 Task: Create a rule from the Routing list, Task moved to a section -> Set Priority in the project BrainBridge , set the section as Done clear the priority
Action: Mouse moved to (1154, 103)
Screenshot: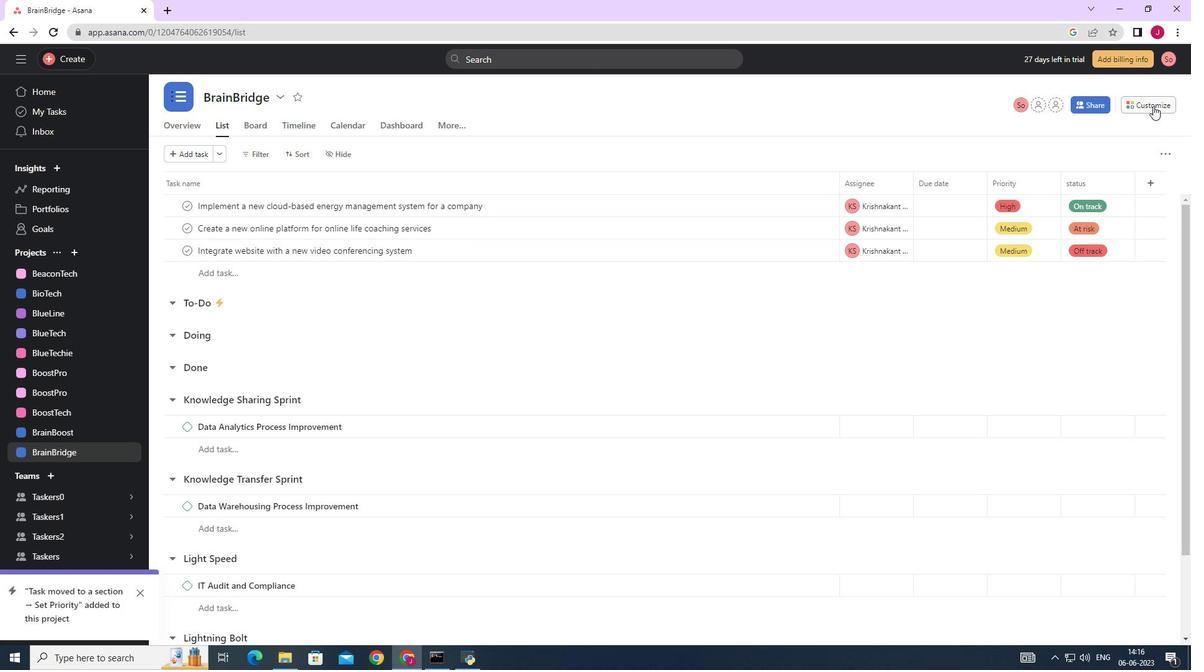 
Action: Mouse pressed left at (1154, 103)
Screenshot: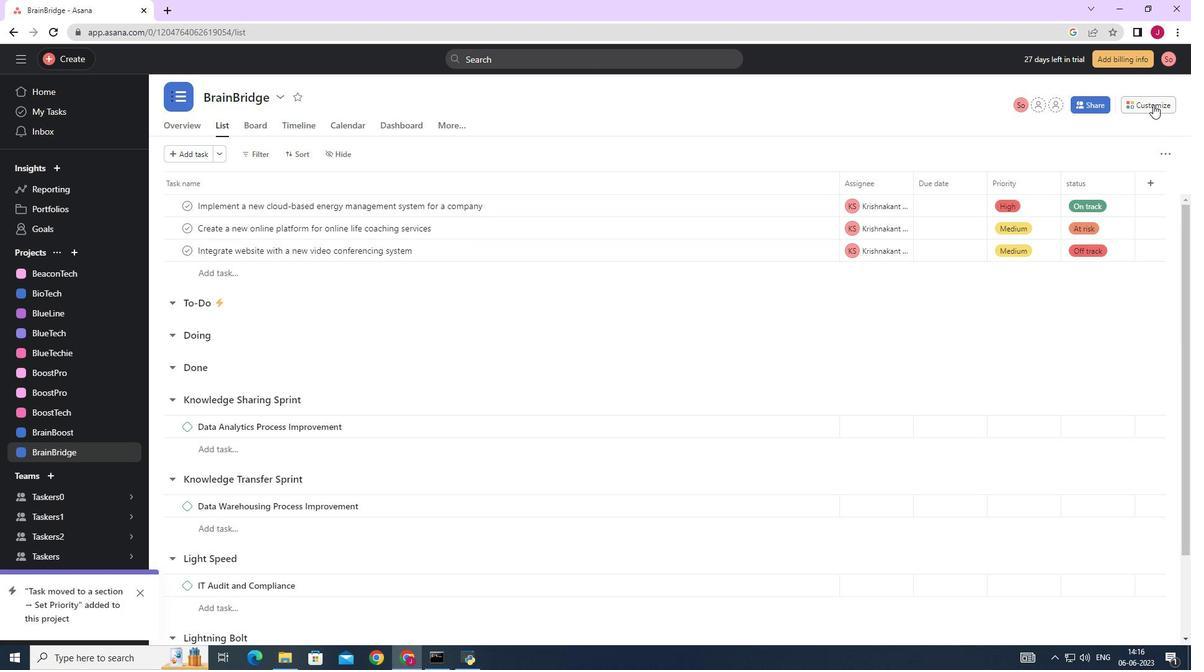 
Action: Mouse moved to (930, 266)
Screenshot: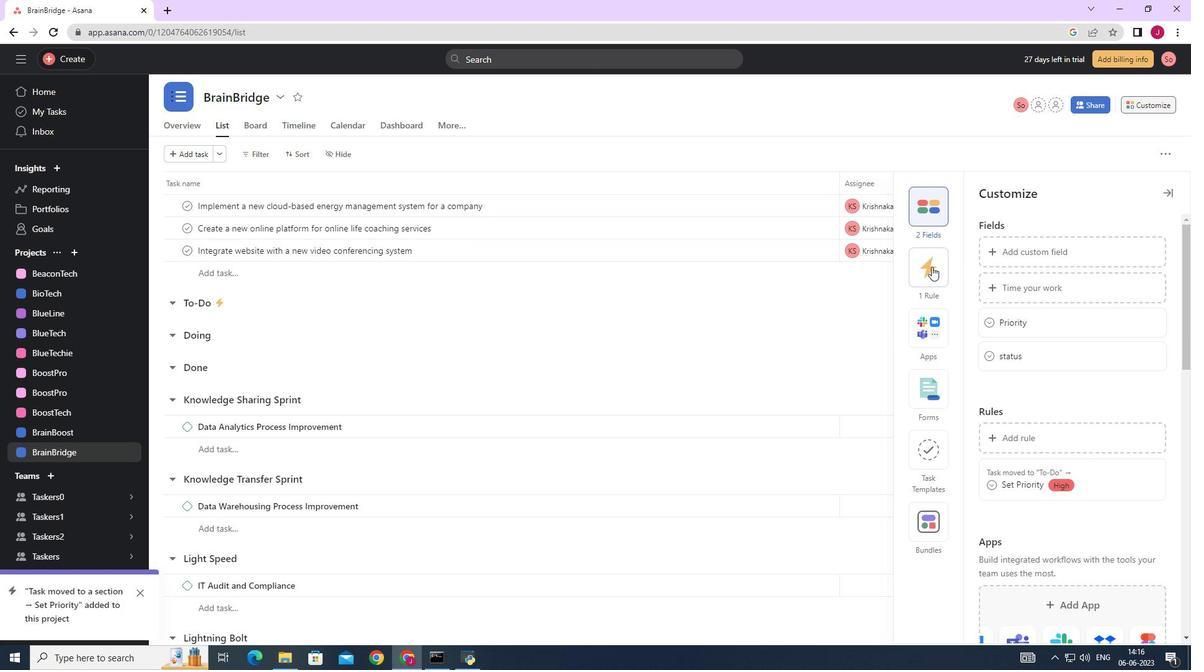 
Action: Mouse pressed left at (930, 266)
Screenshot: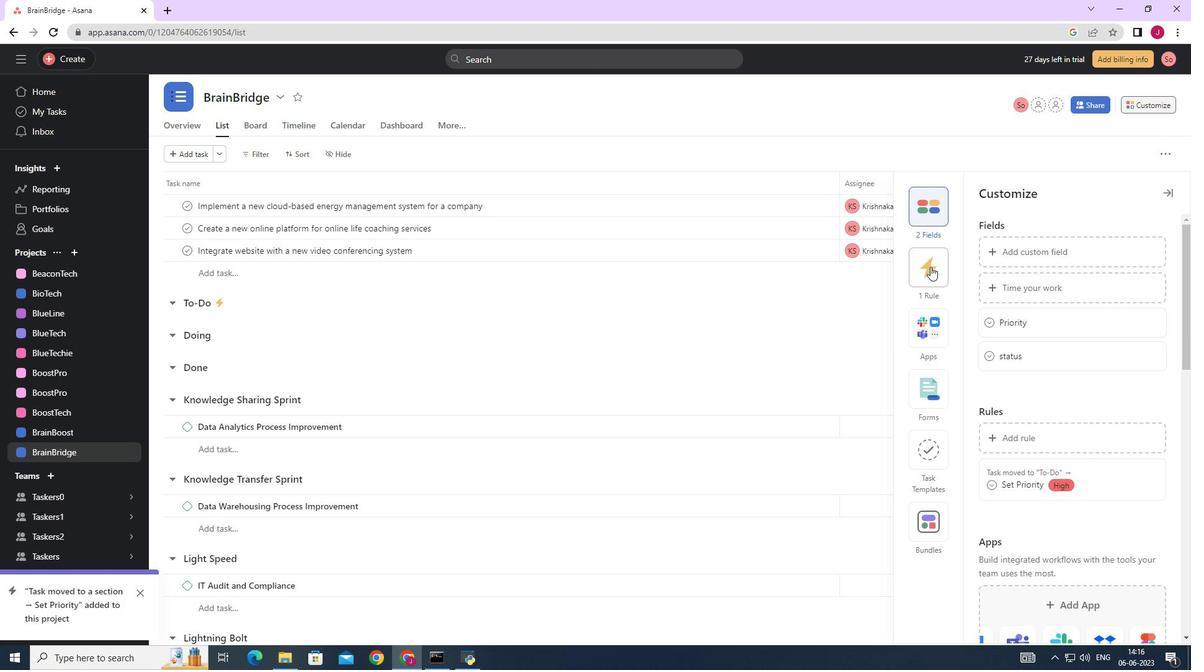 
Action: Mouse moved to (1039, 252)
Screenshot: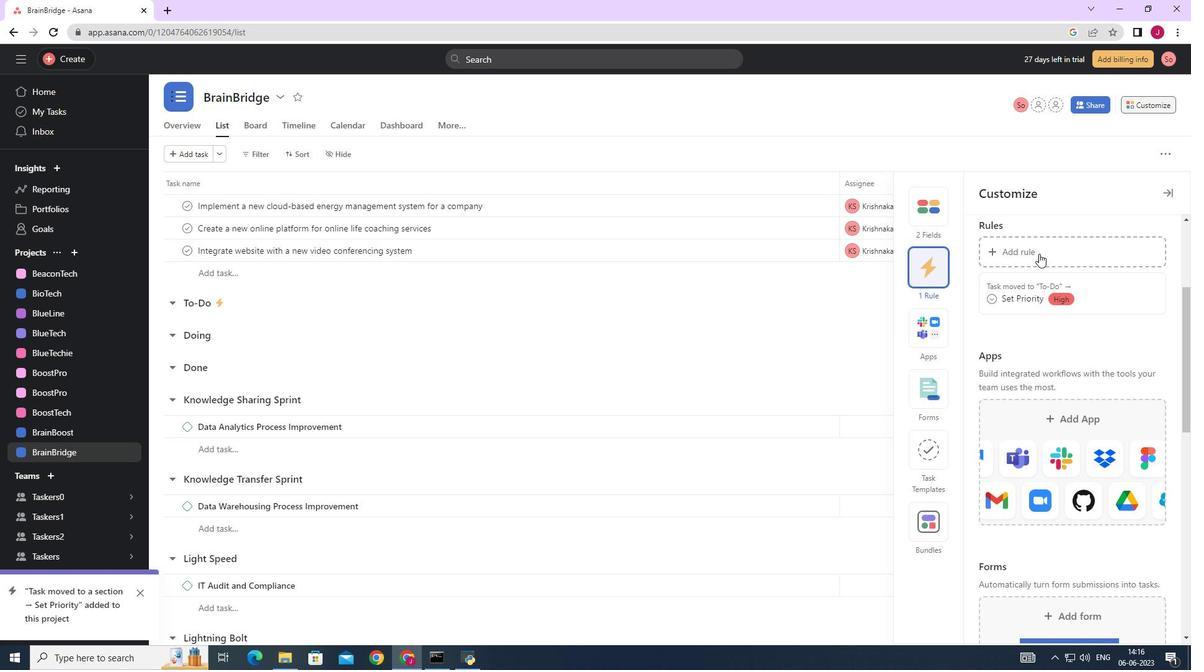 
Action: Mouse pressed left at (1039, 252)
Screenshot: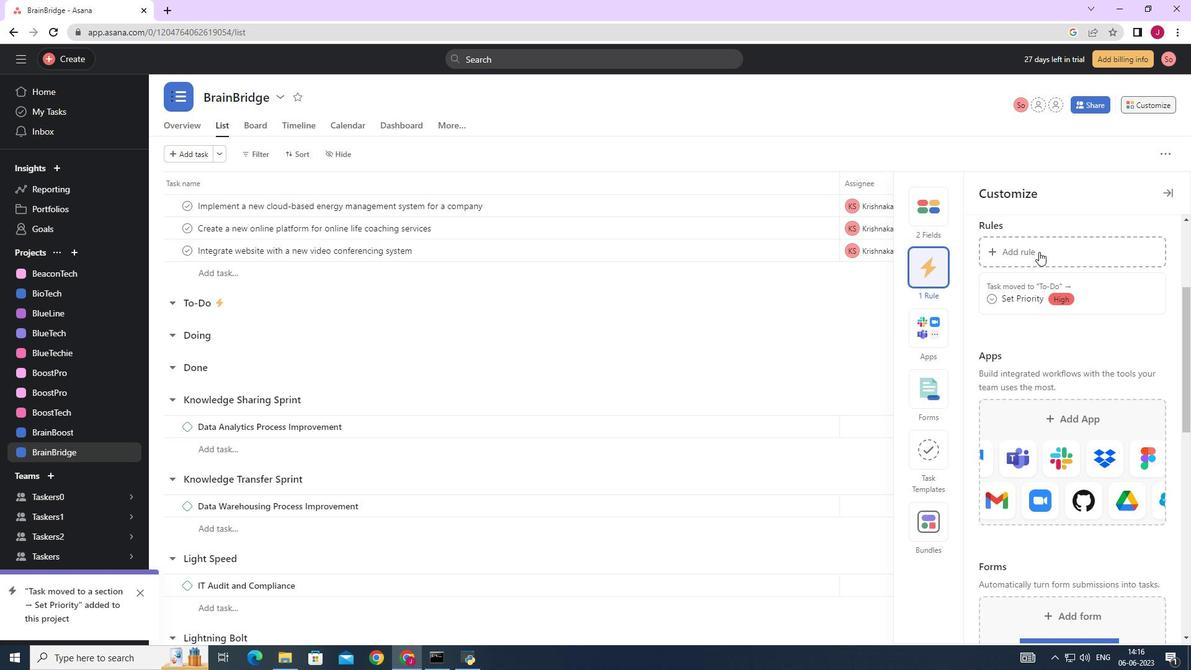 
Action: Mouse moved to (268, 160)
Screenshot: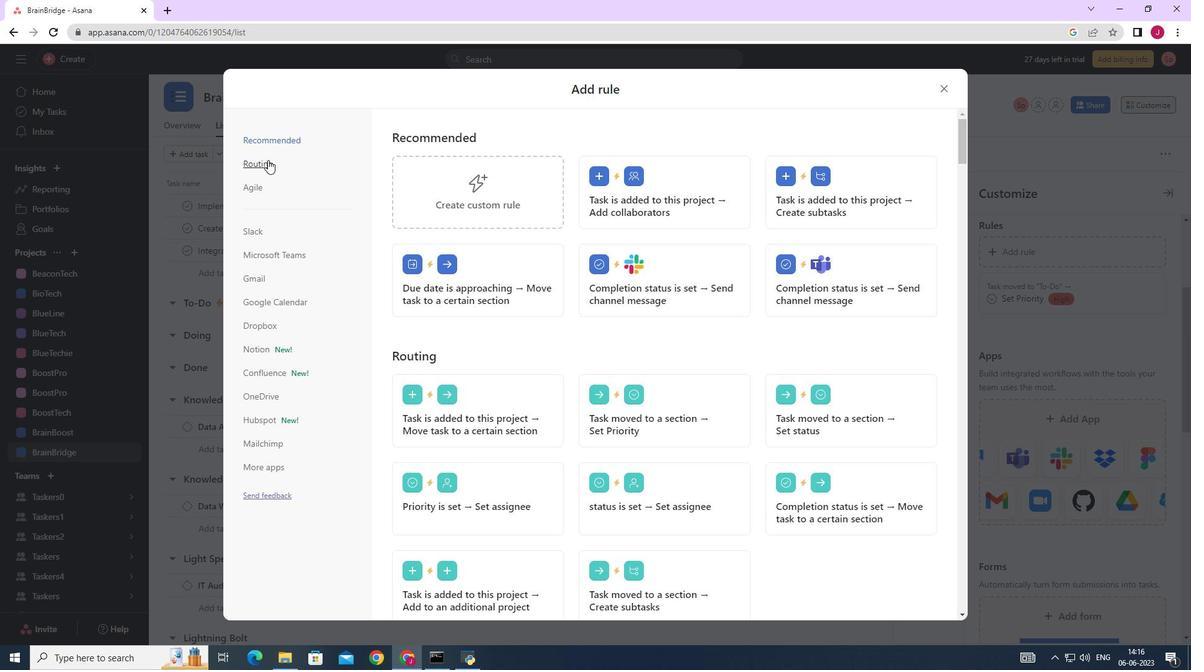 
Action: Mouse pressed left at (268, 160)
Screenshot: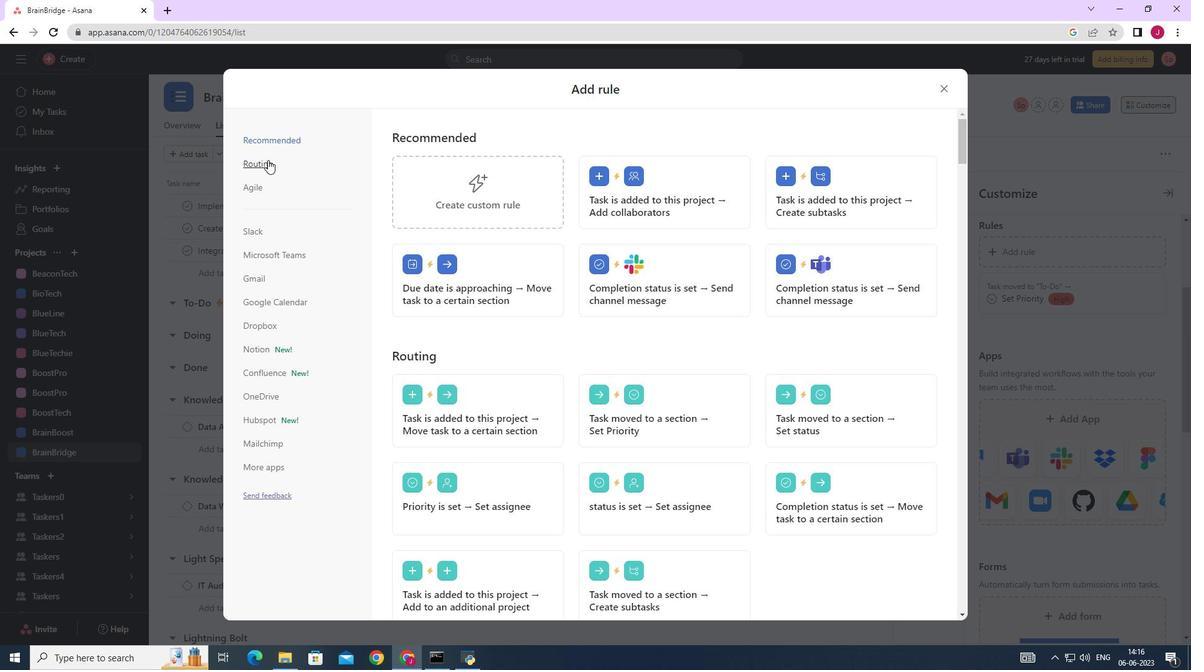 
Action: Mouse moved to (666, 175)
Screenshot: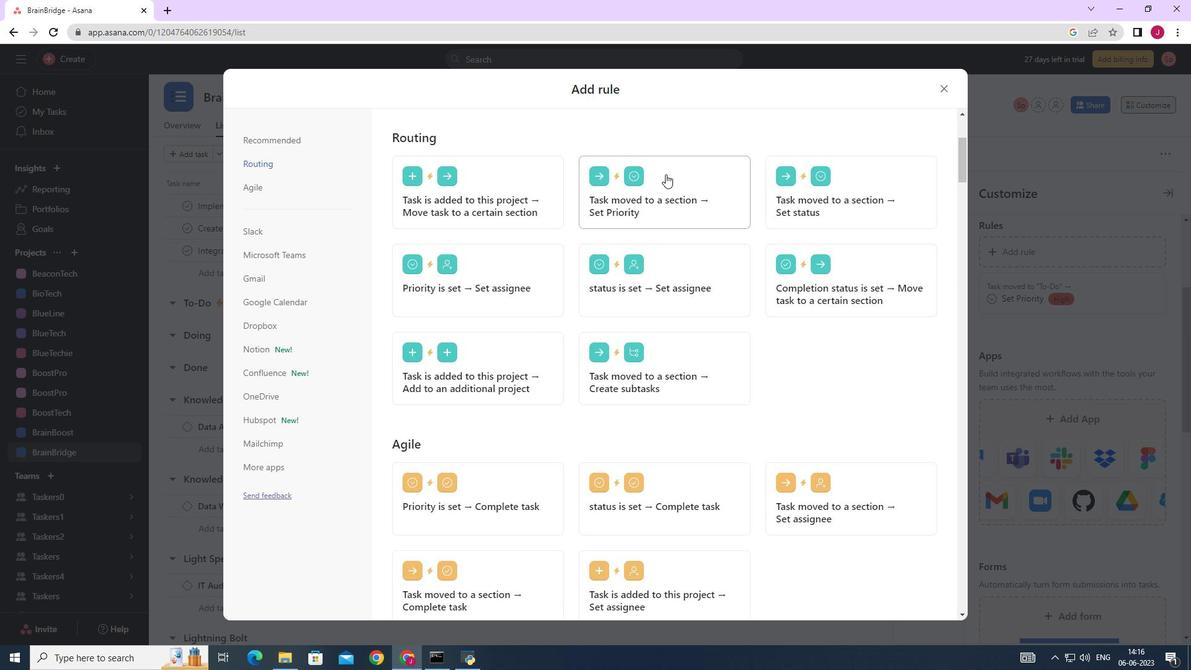 
Action: Mouse pressed left at (666, 175)
Screenshot: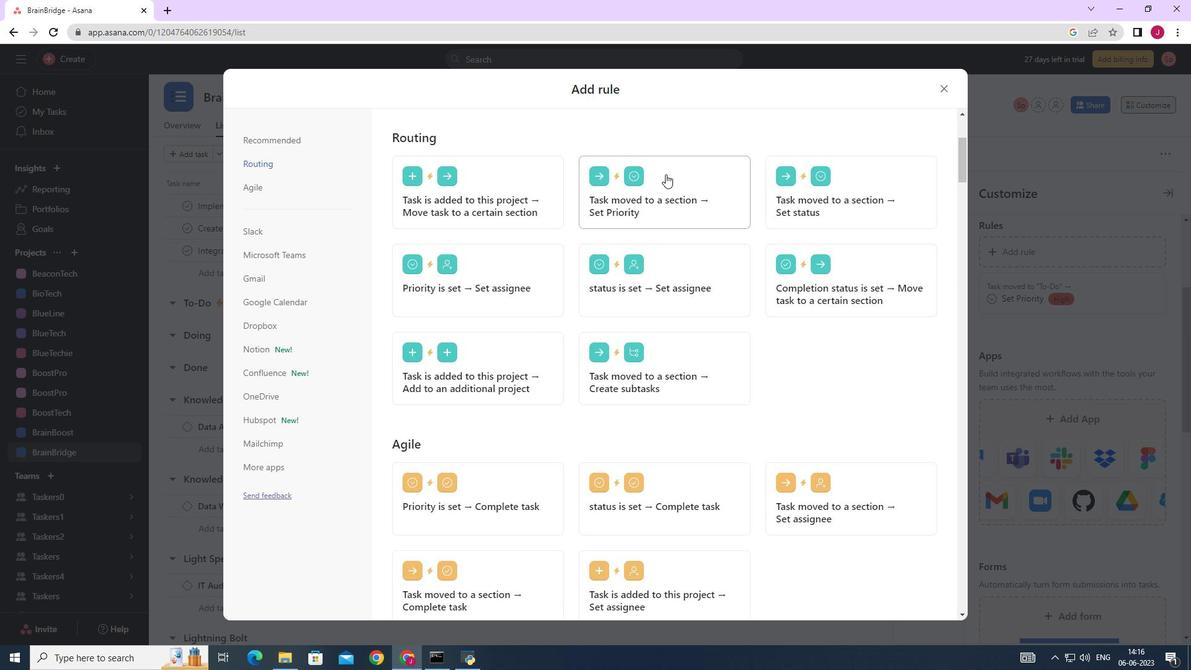 
Action: Mouse moved to (492, 335)
Screenshot: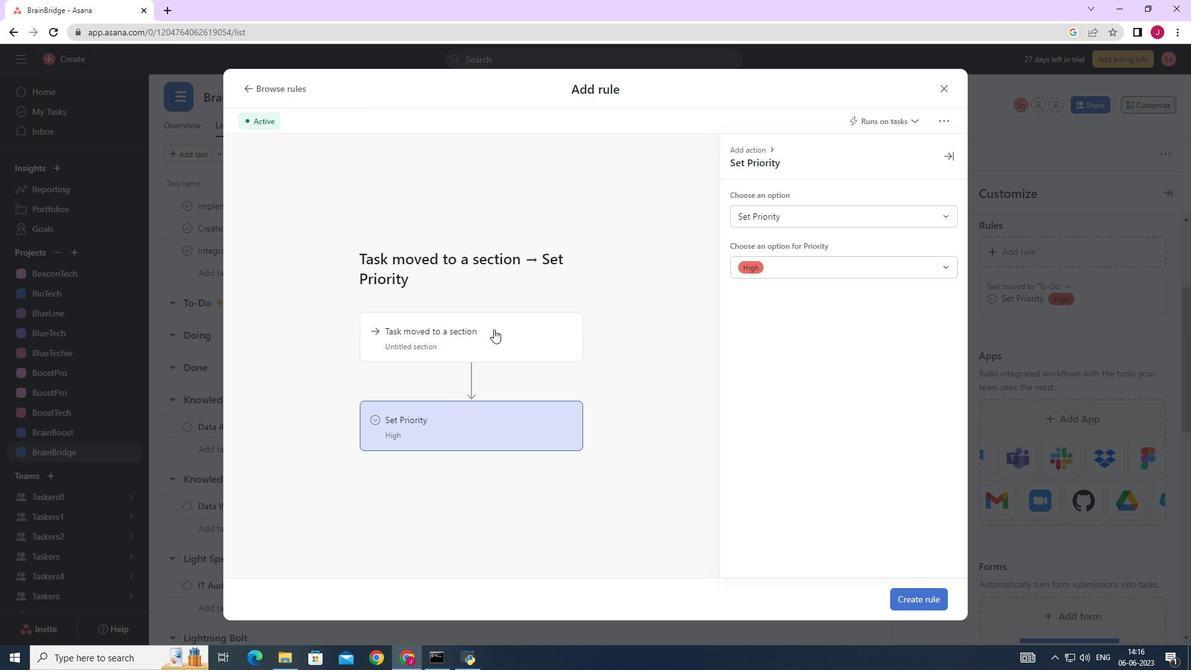 
Action: Mouse pressed left at (492, 335)
Screenshot: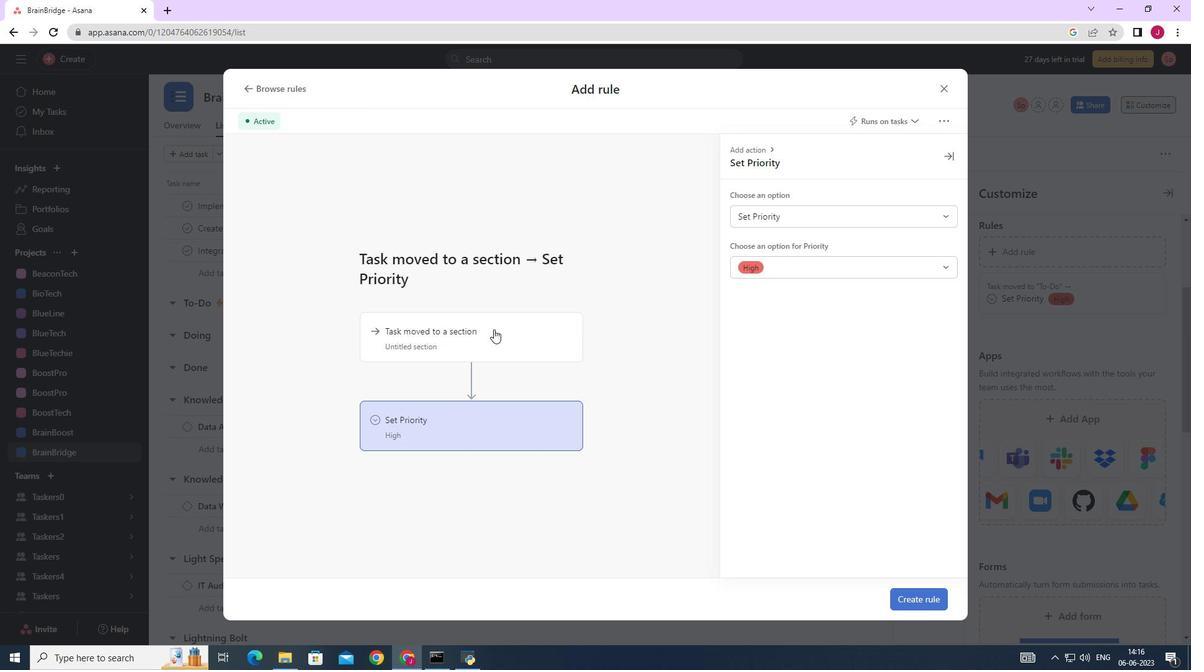 
Action: Mouse moved to (774, 215)
Screenshot: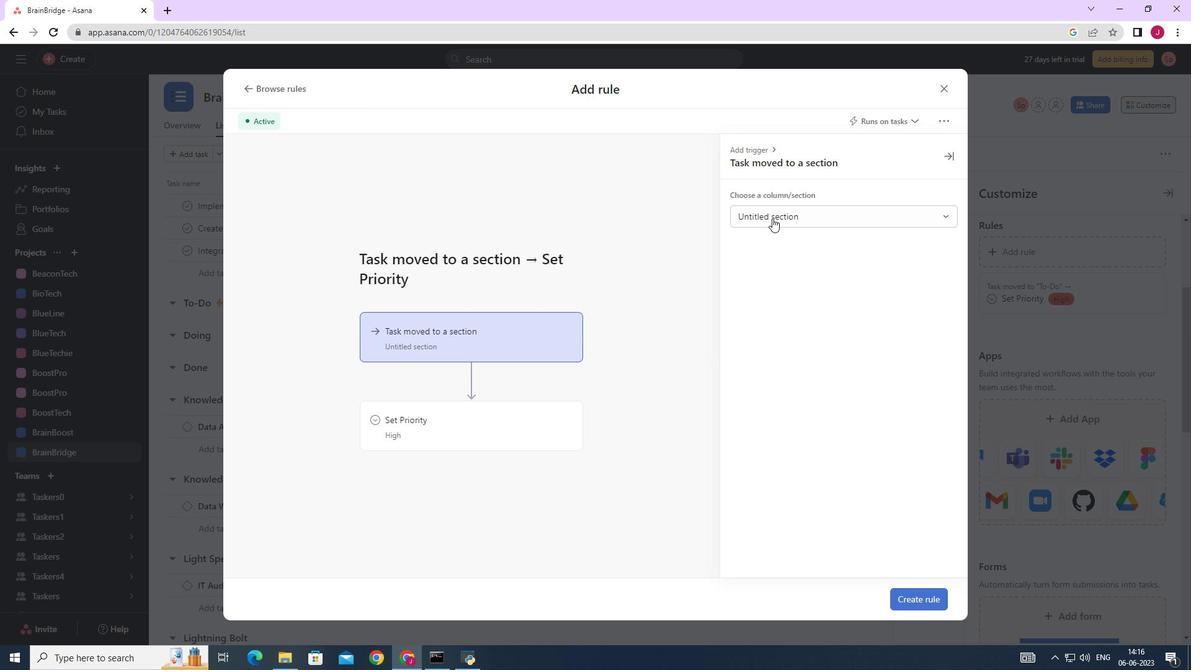 
Action: Mouse pressed left at (774, 215)
Screenshot: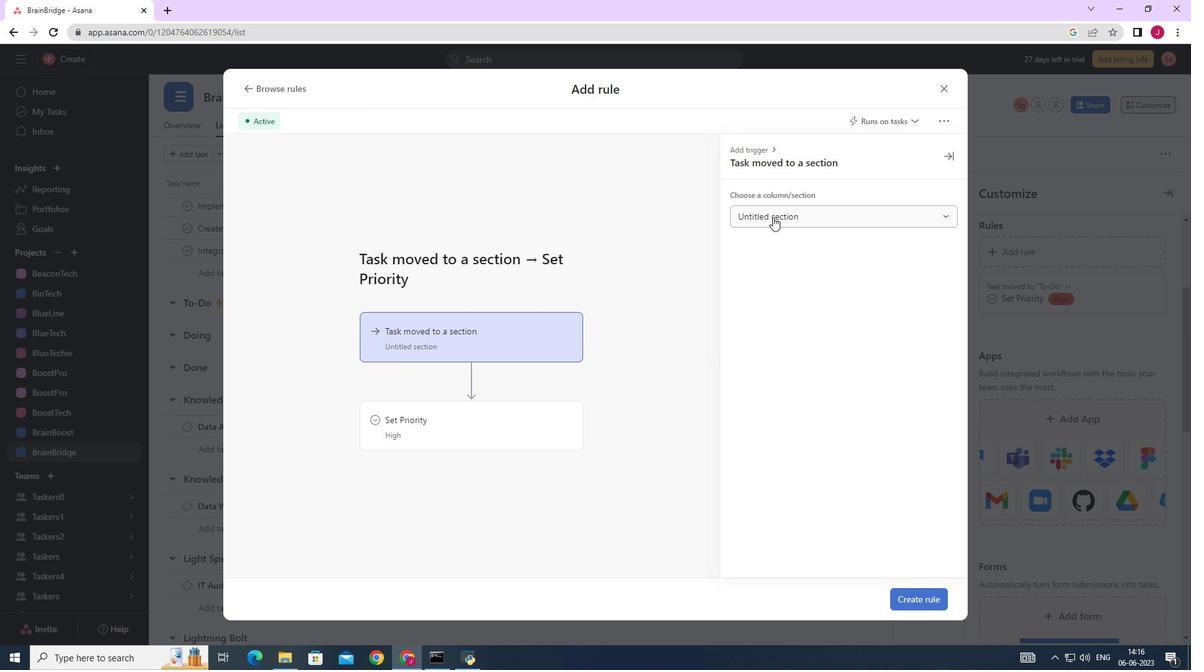 
Action: Mouse moved to (779, 304)
Screenshot: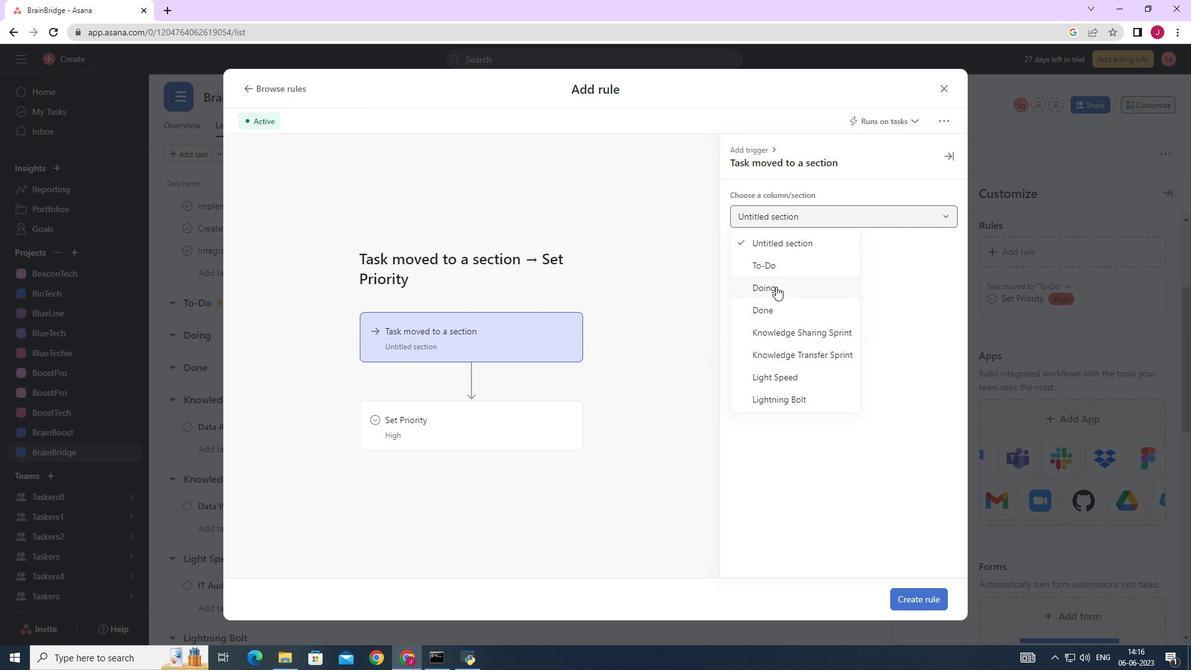 
Action: Mouse pressed left at (779, 304)
Screenshot: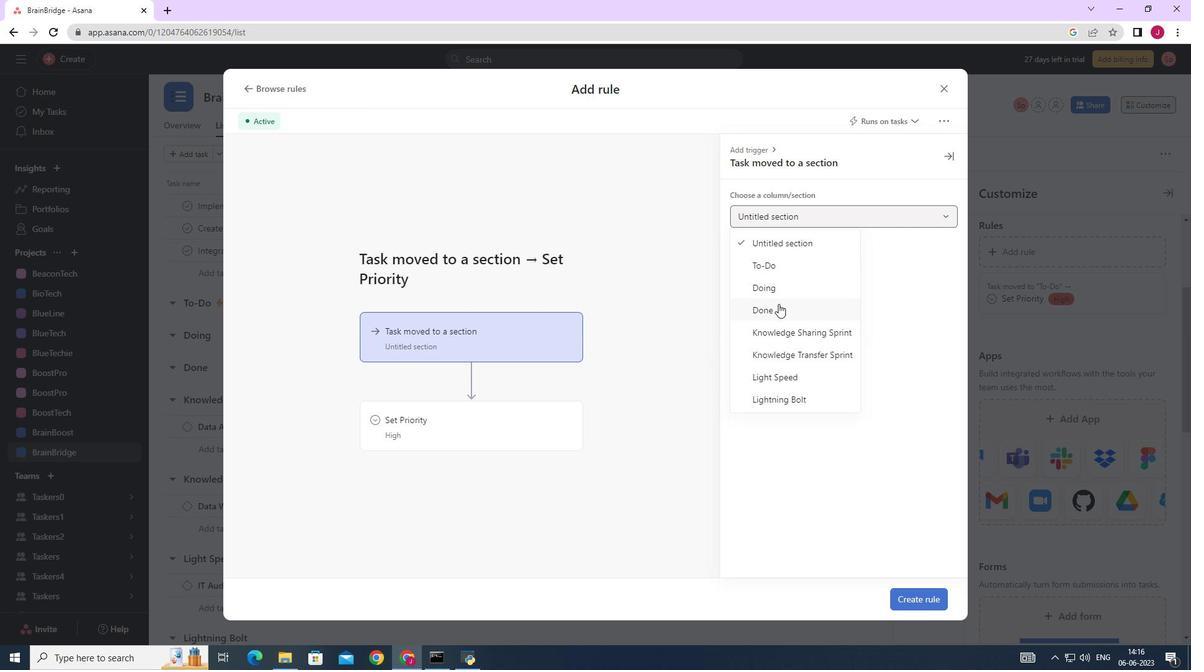 
Action: Mouse moved to (503, 415)
Screenshot: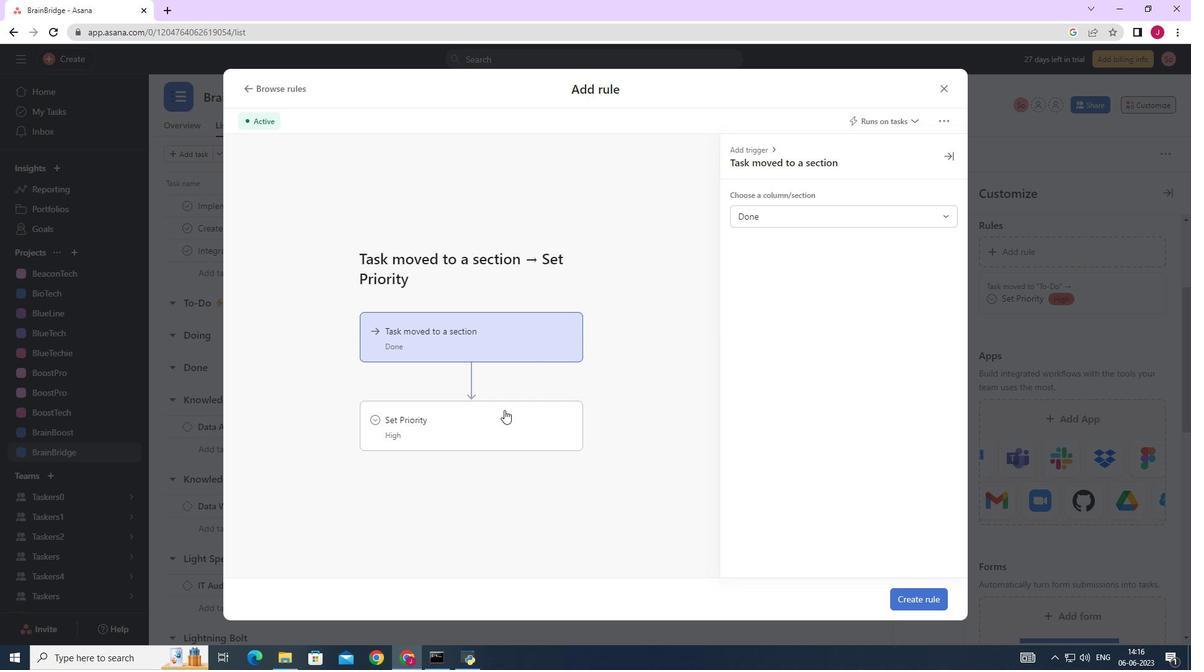 
Action: Mouse pressed left at (503, 415)
Screenshot: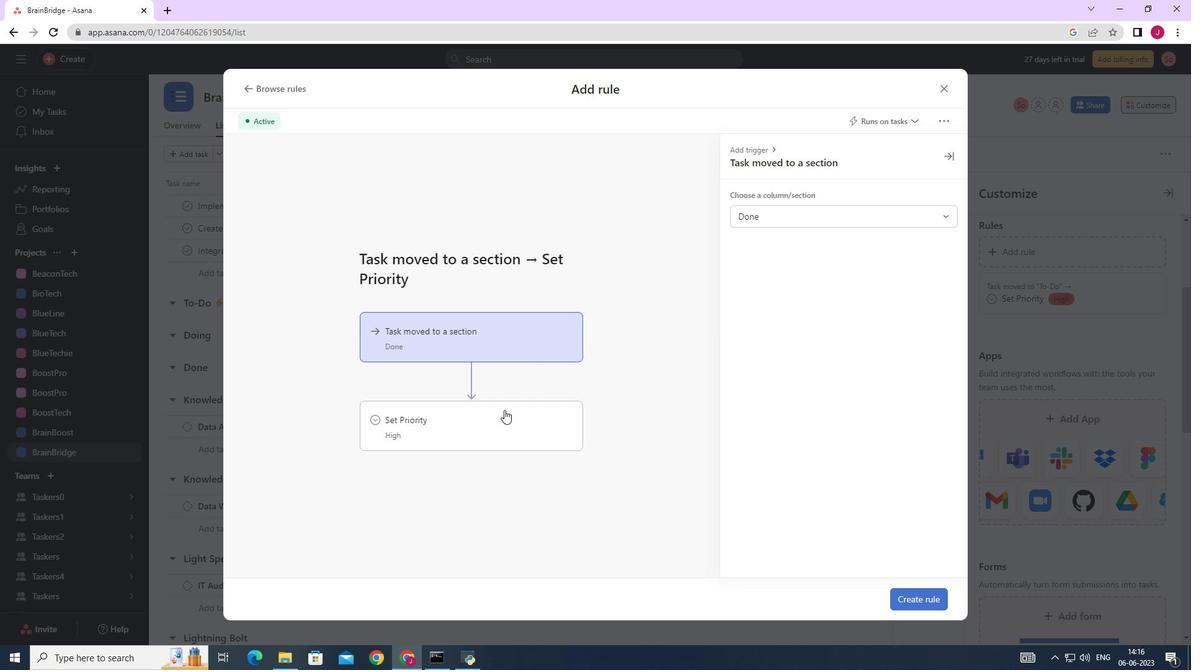 
Action: Mouse moved to (779, 212)
Screenshot: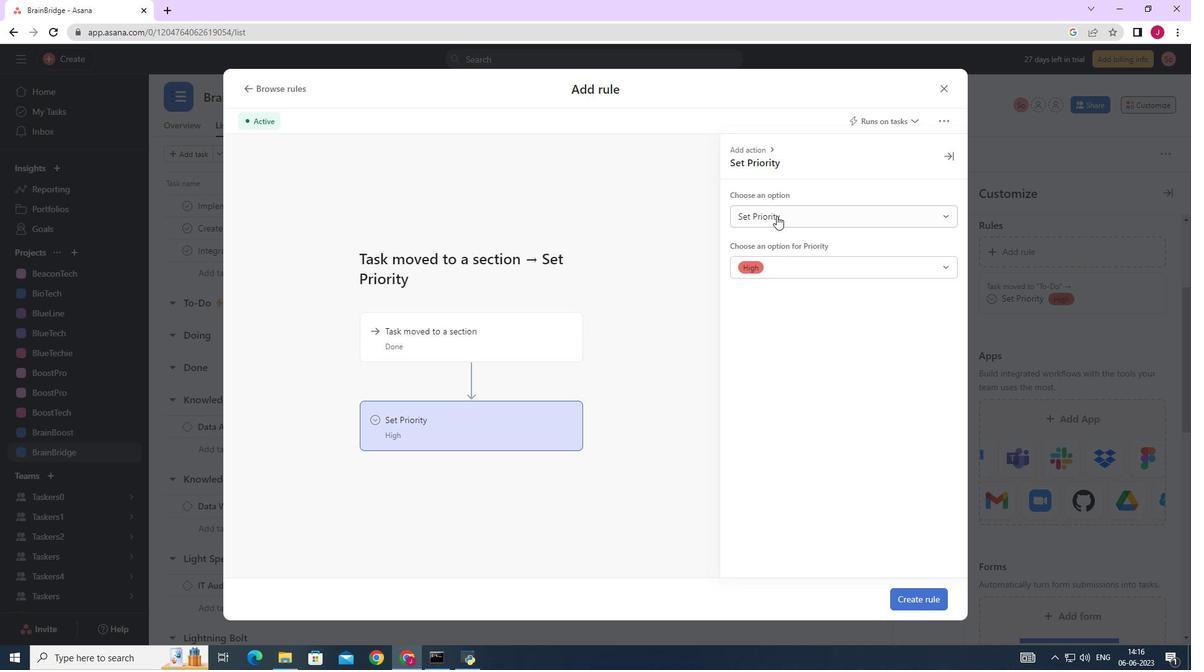 
Action: Mouse pressed left at (779, 212)
Screenshot: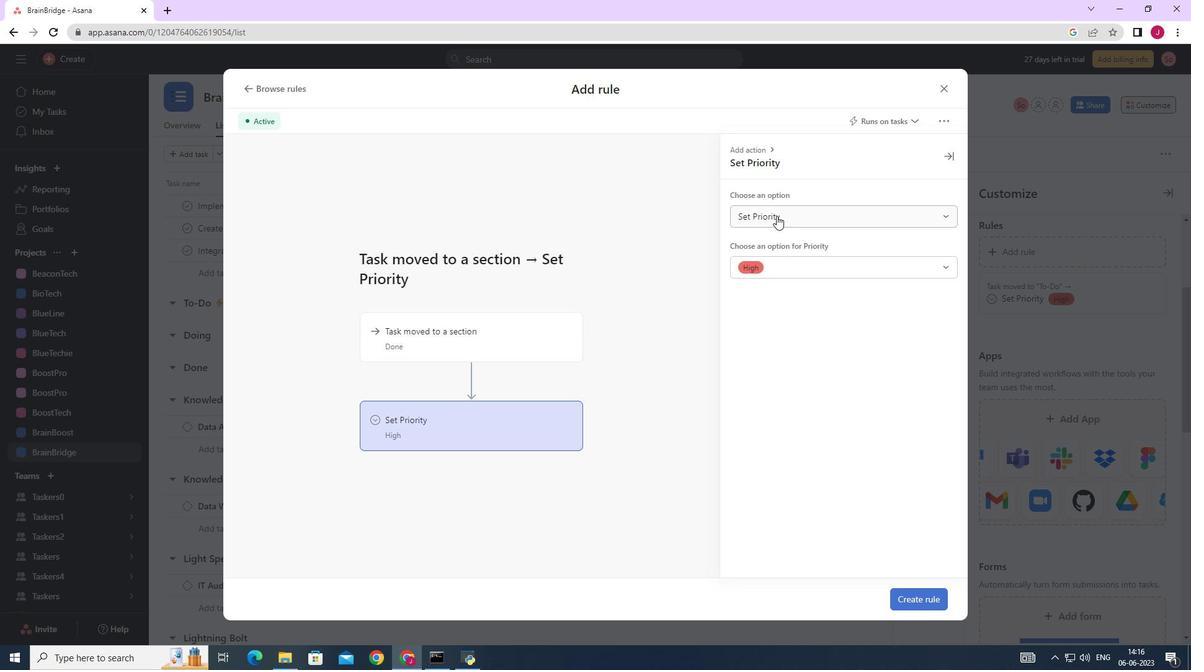 
Action: Mouse moved to (782, 260)
Screenshot: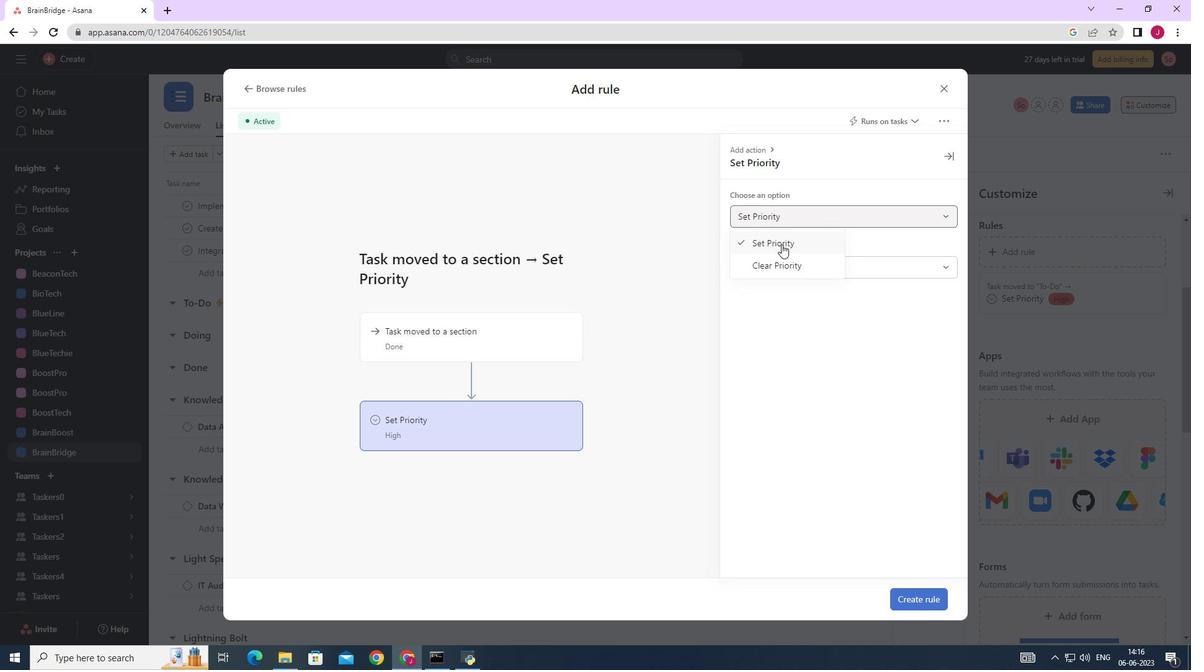 
Action: Mouse pressed left at (782, 260)
Screenshot: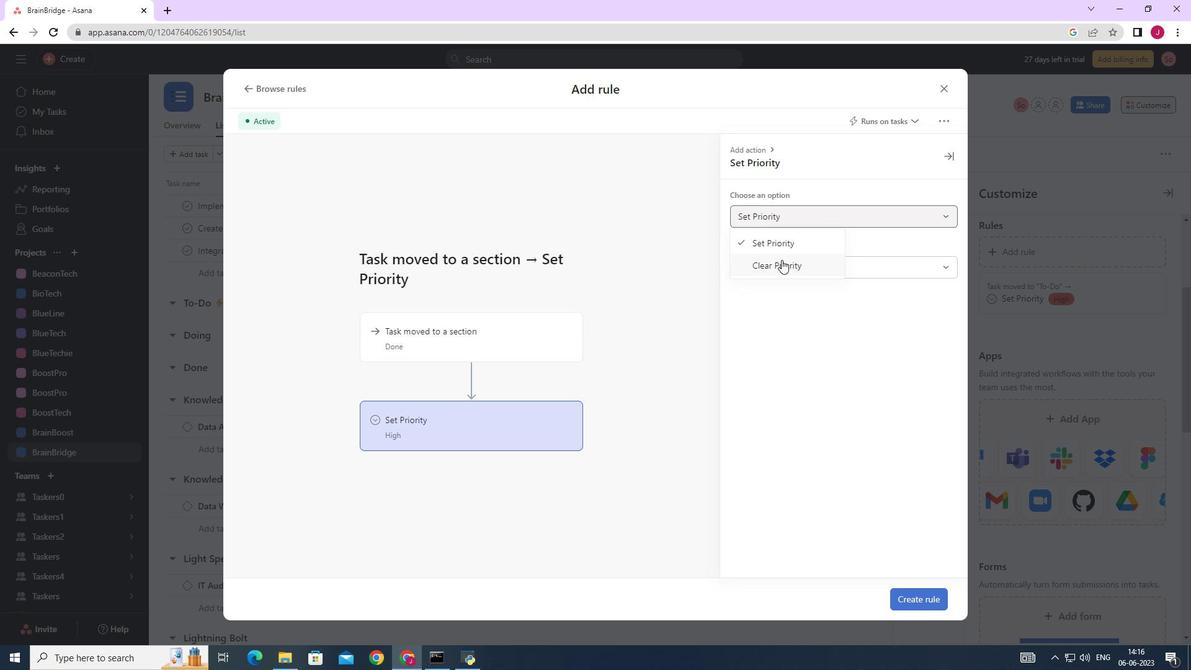 
Action: Mouse moved to (527, 437)
Screenshot: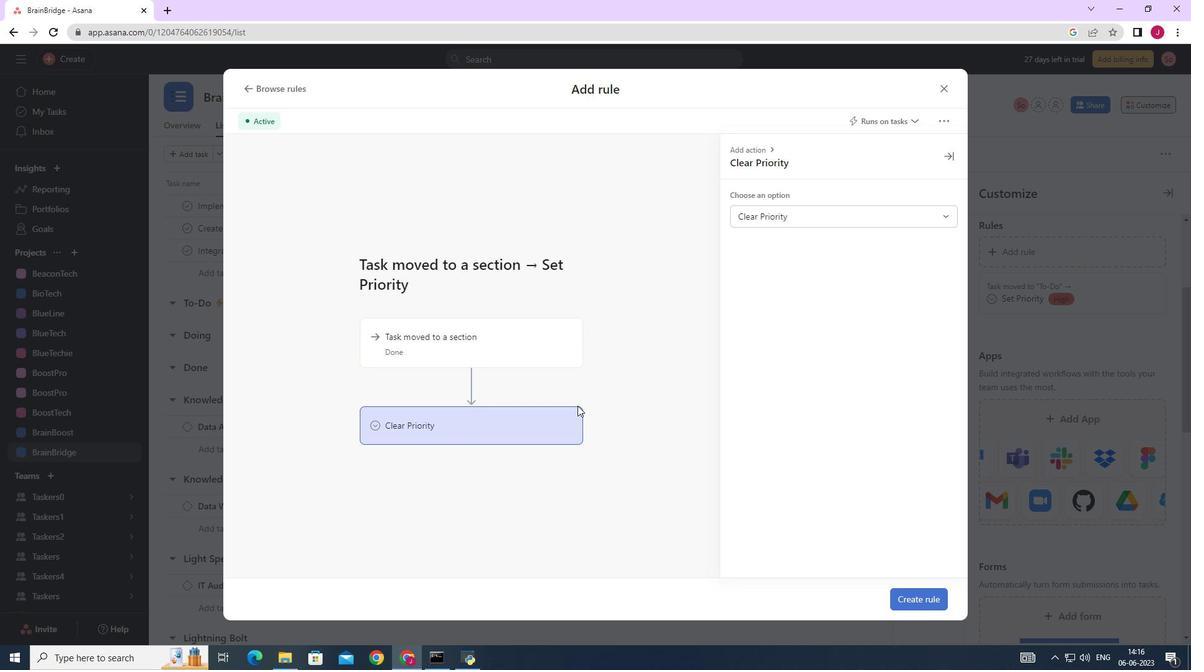 
Action: Mouse pressed left at (527, 437)
Screenshot: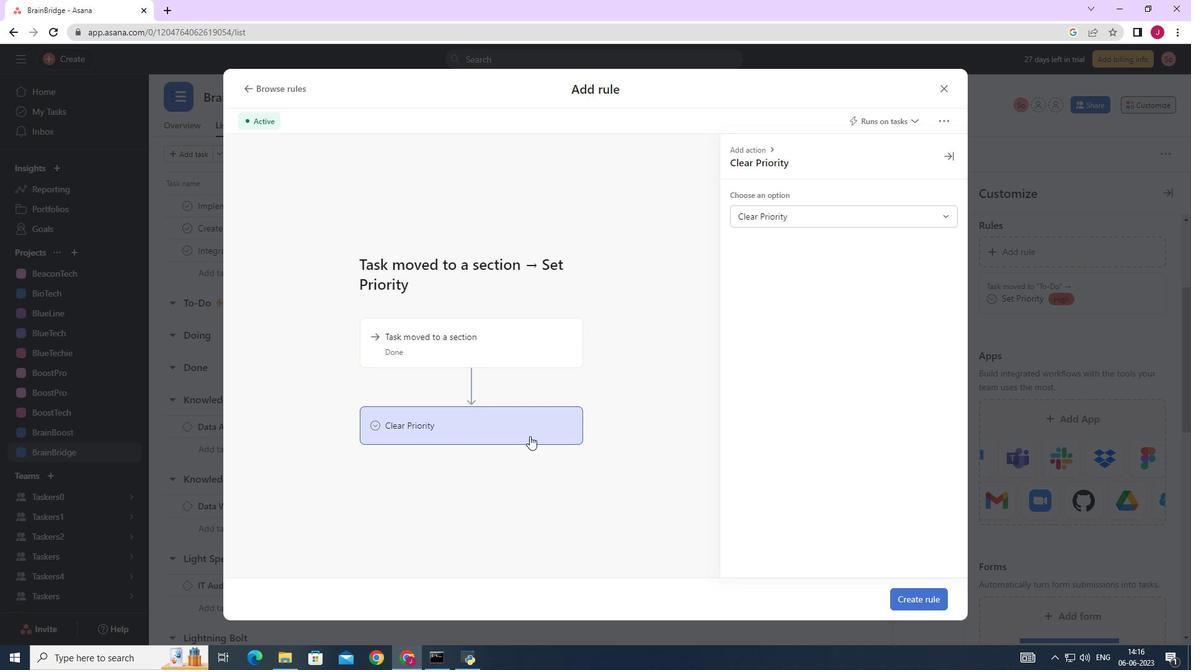 
Action: Mouse moved to (913, 598)
Screenshot: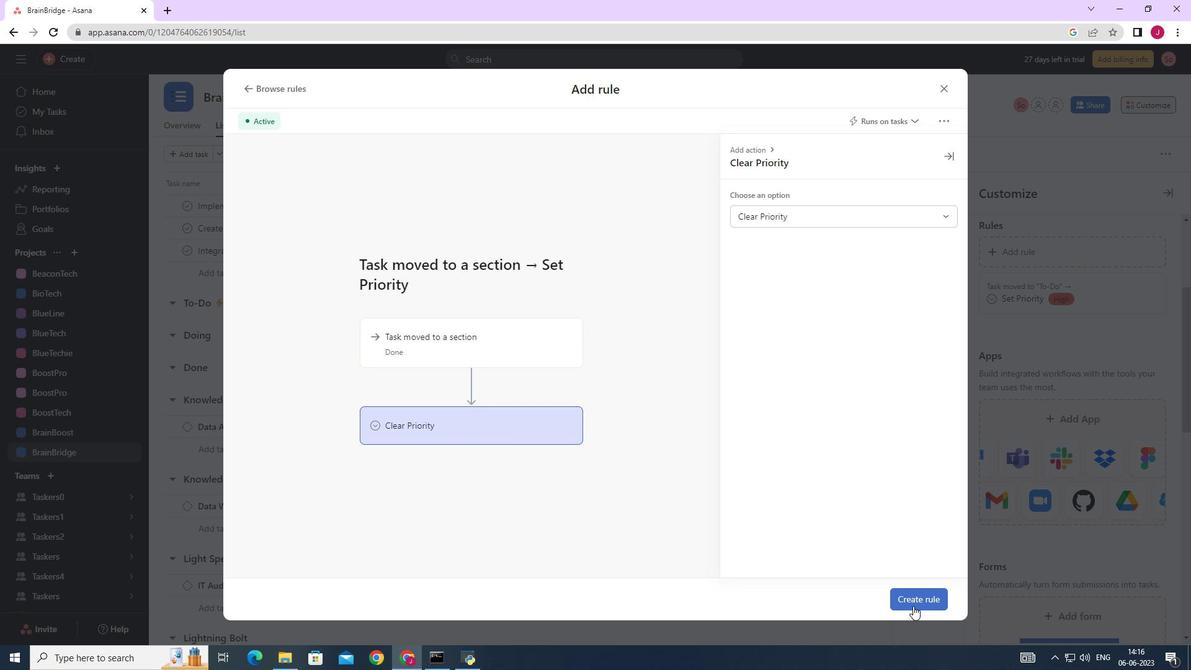 
Action: Mouse pressed left at (913, 598)
Screenshot: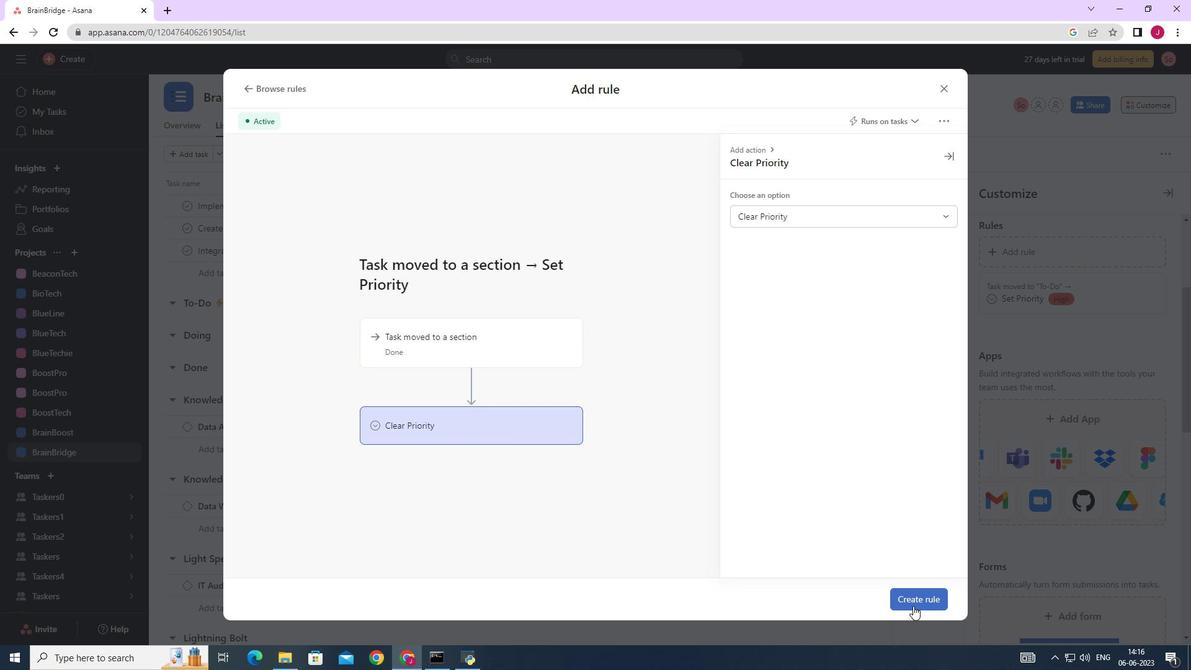 
Action: Mouse moved to (816, 462)
Screenshot: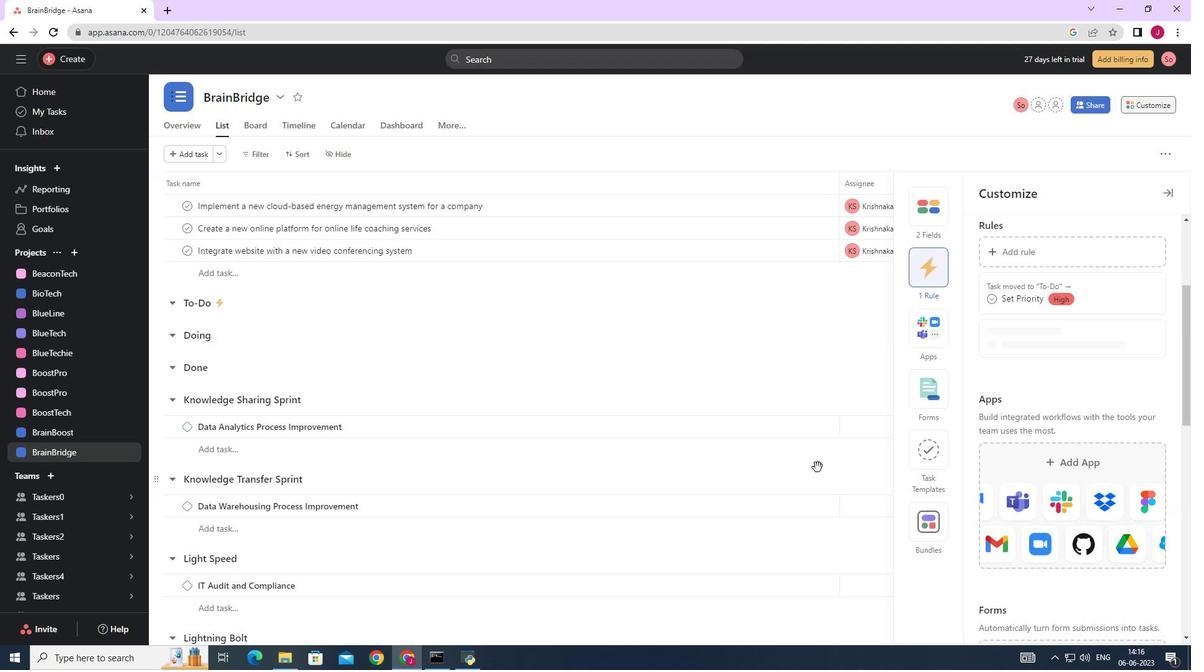 
